 Task: Set the reminder to 2 days before the due date.
Action: Mouse moved to (819, 120)
Screenshot: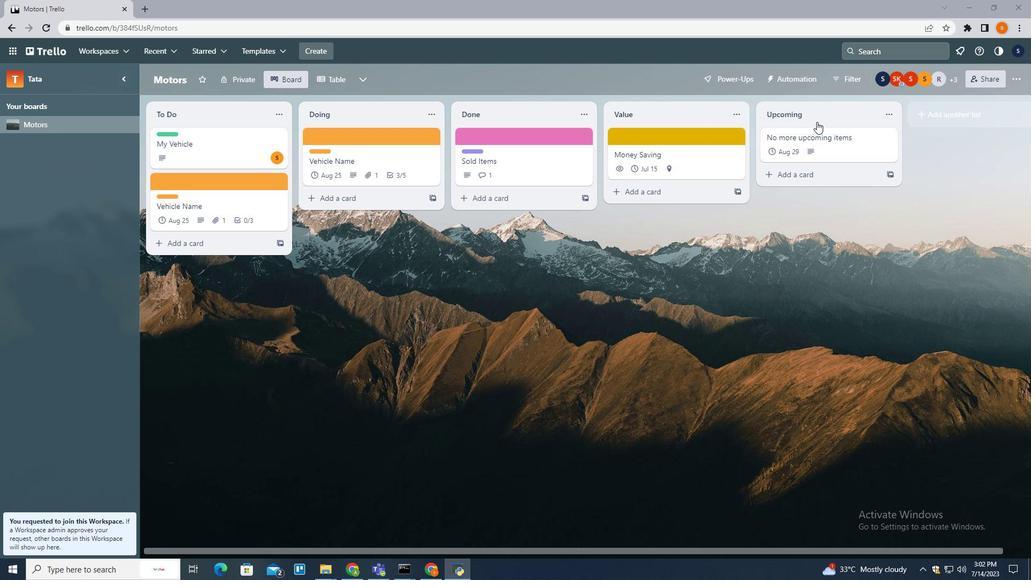 
Action: Mouse pressed left at (819, 120)
Screenshot: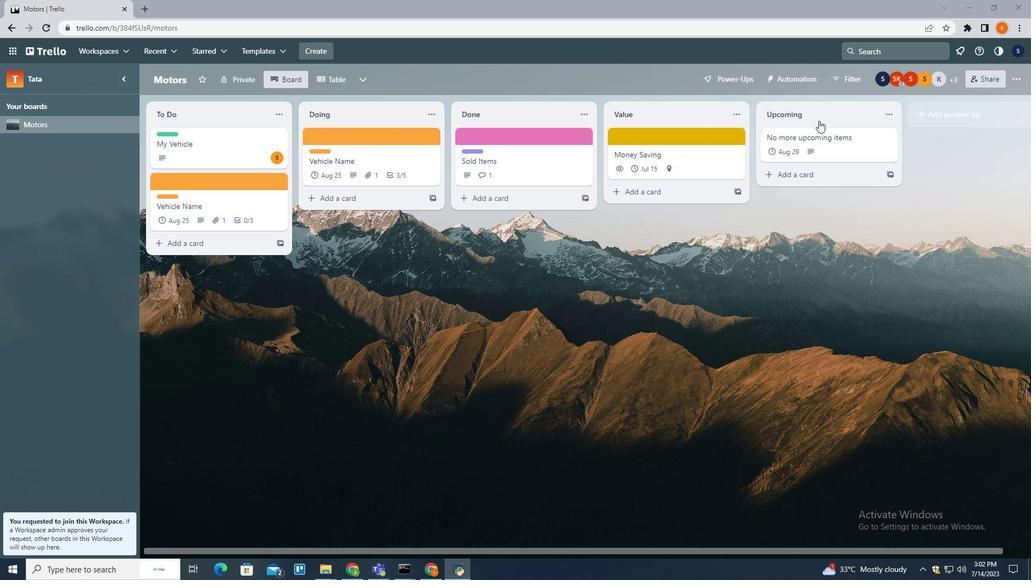 
Action: Mouse moved to (871, 137)
Screenshot: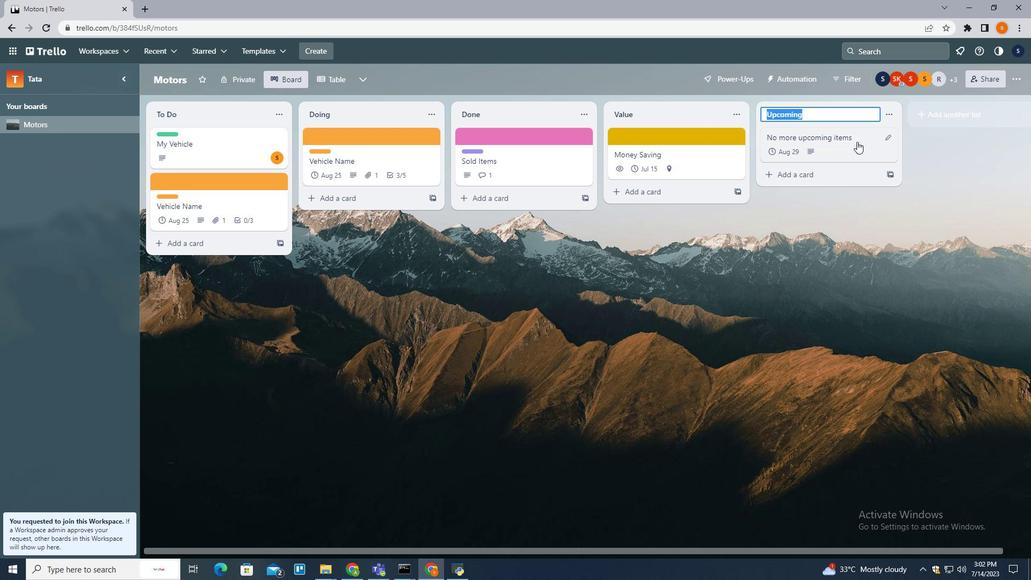 
Action: Mouse pressed left at (871, 137)
Screenshot: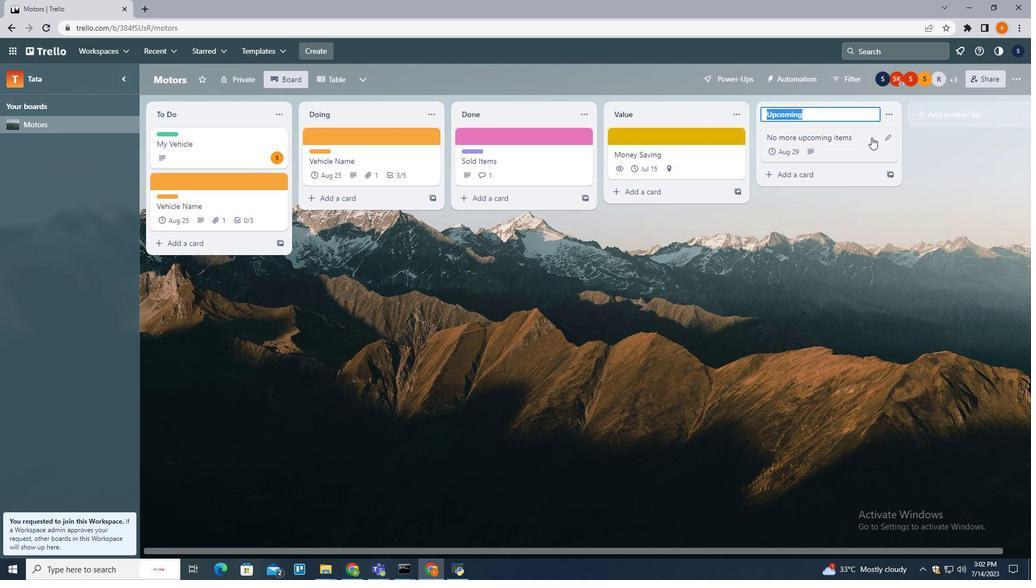 
Action: Mouse moved to (482, 139)
Screenshot: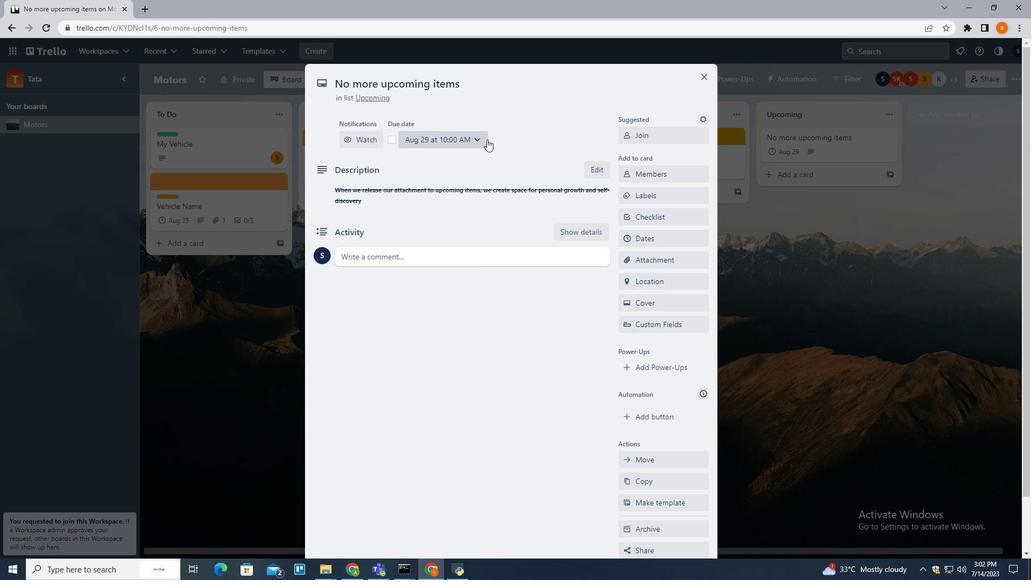 
Action: Mouse pressed left at (482, 139)
Screenshot: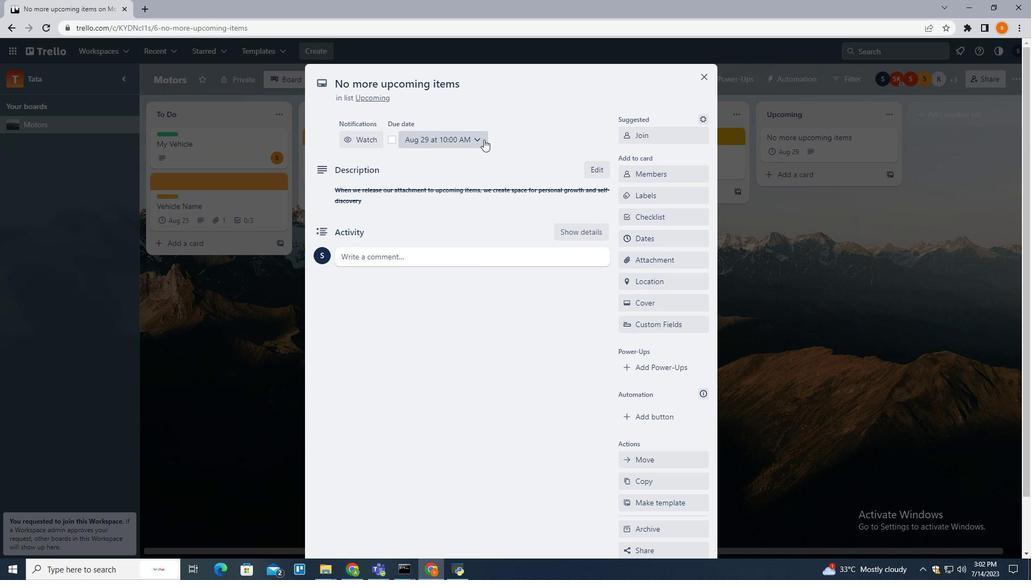 
Action: Mouse moved to (456, 428)
Screenshot: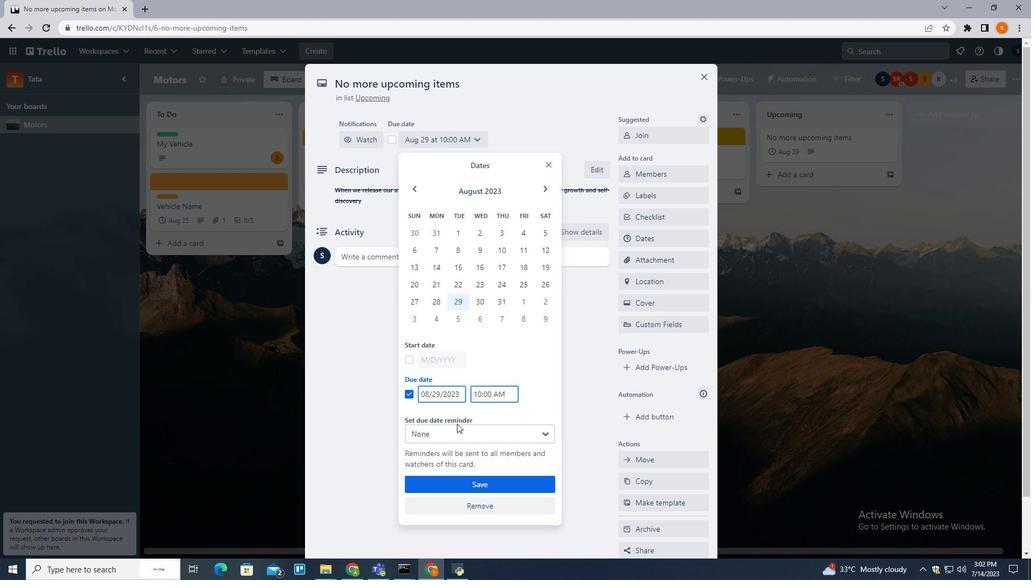 
Action: Mouse pressed left at (456, 428)
Screenshot: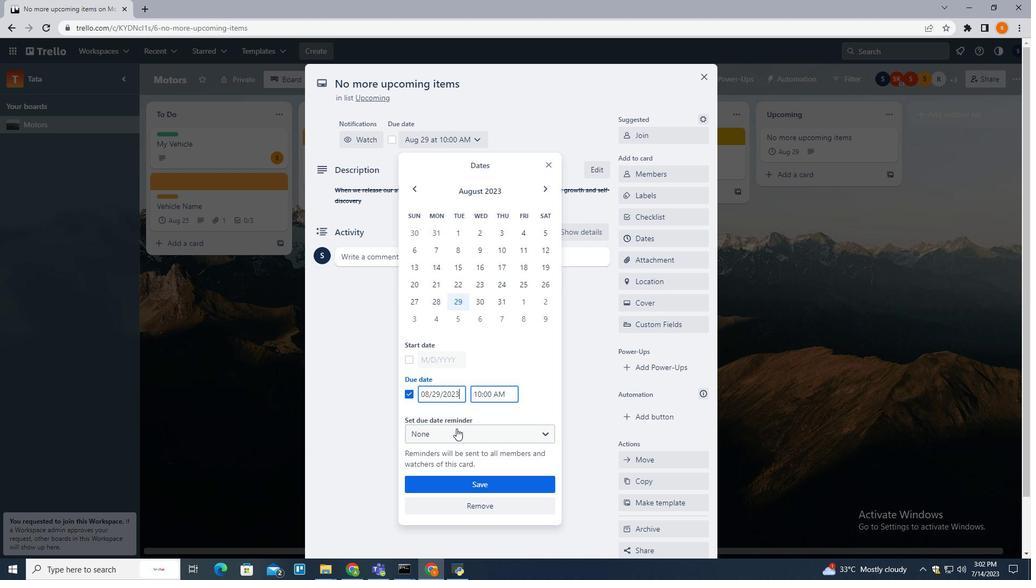 
Action: Mouse moved to (459, 485)
Screenshot: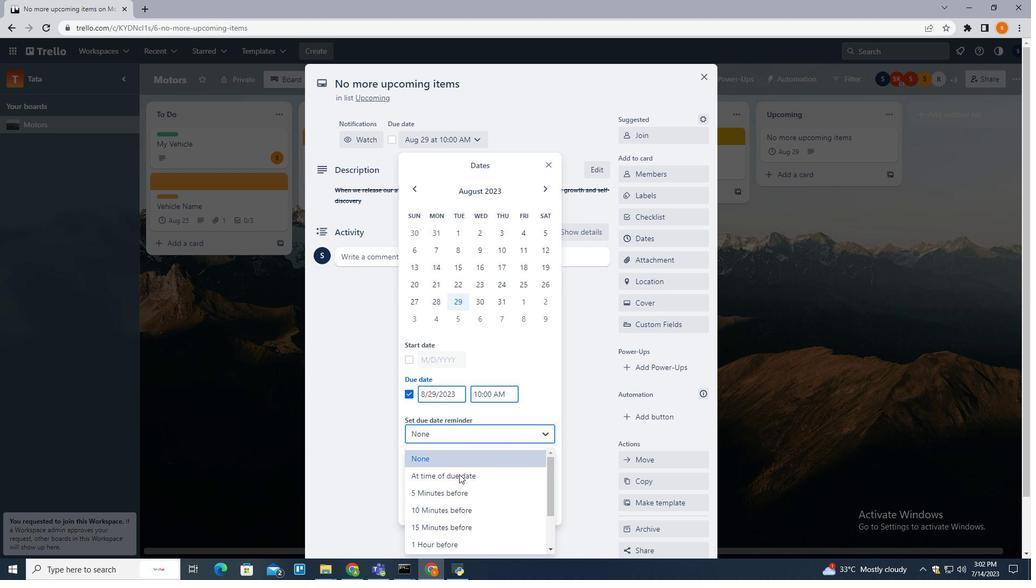 
Action: Mouse scrolled (459, 485) with delta (0, 0)
Screenshot: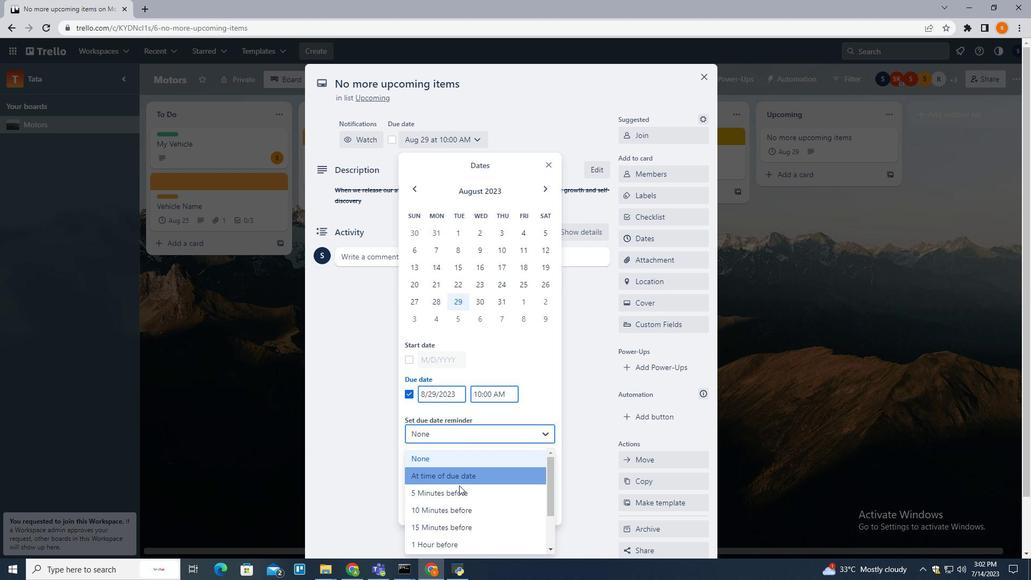 
Action: Mouse scrolled (459, 485) with delta (0, 0)
Screenshot: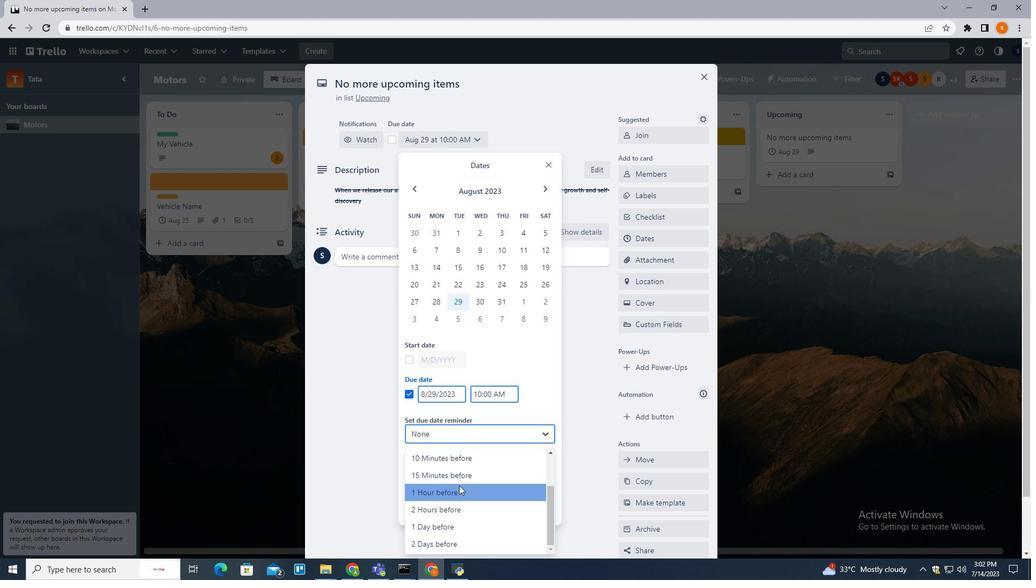
Action: Mouse moved to (458, 496)
Screenshot: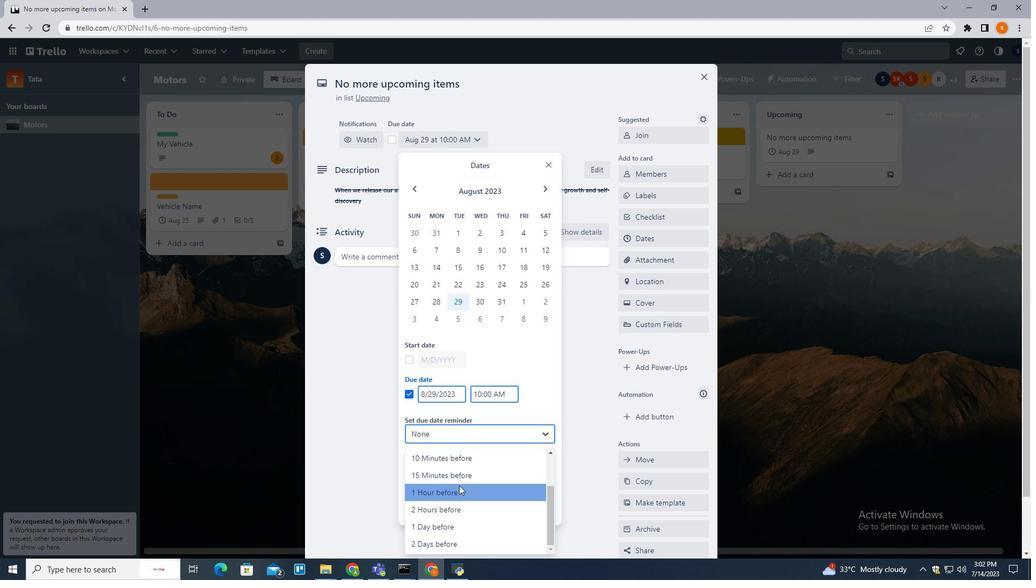 
Action: Mouse scrolled (458, 495) with delta (0, 0)
Screenshot: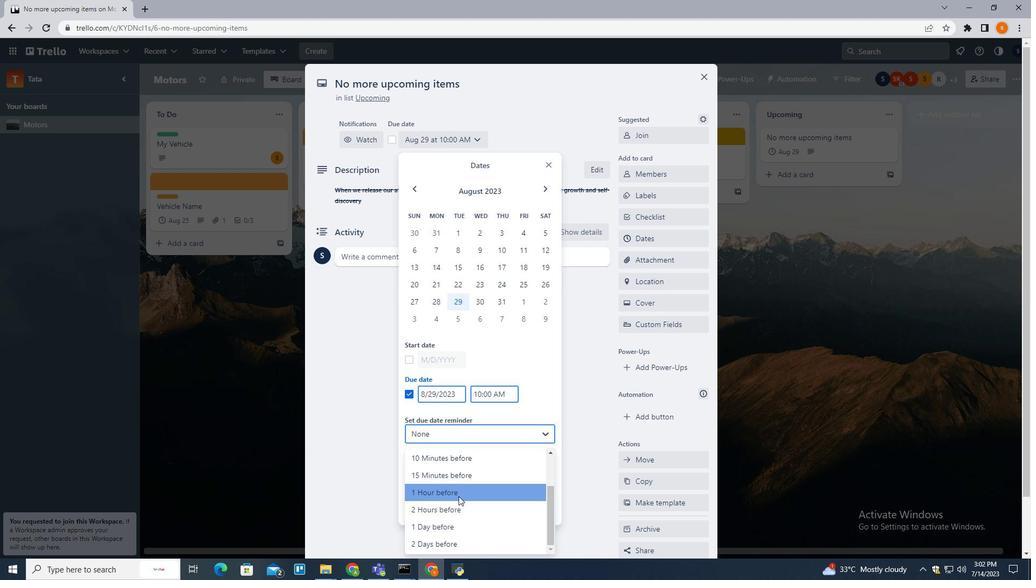 
Action: Mouse moved to (440, 543)
Screenshot: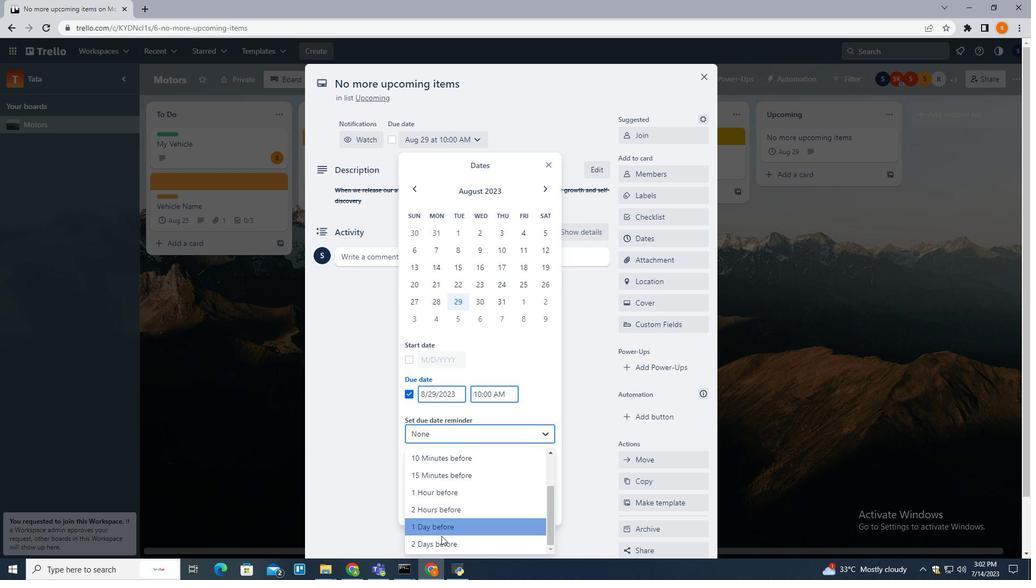 
Action: Mouse pressed left at (440, 543)
Screenshot: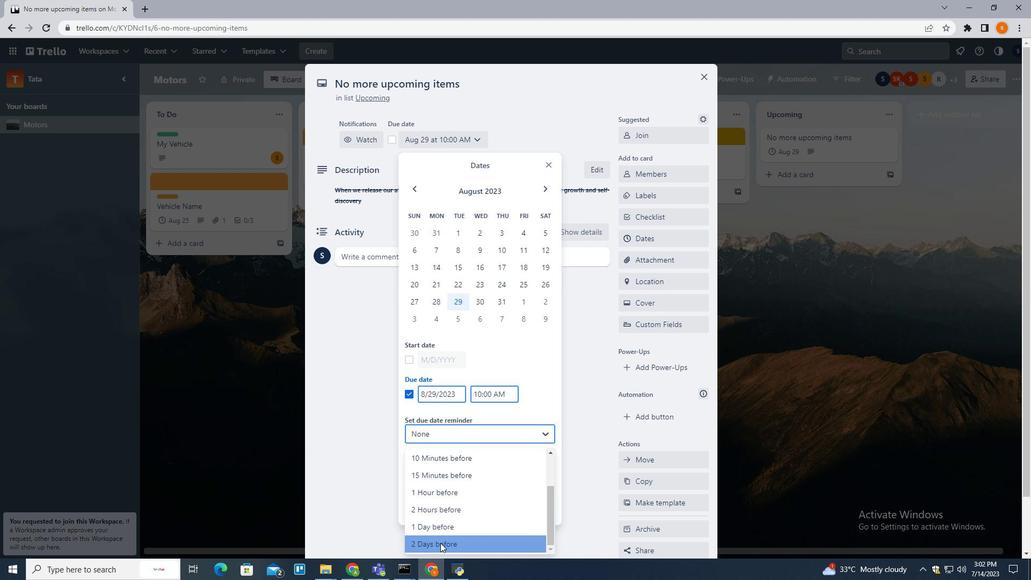 
Action: Mouse moved to (449, 480)
Screenshot: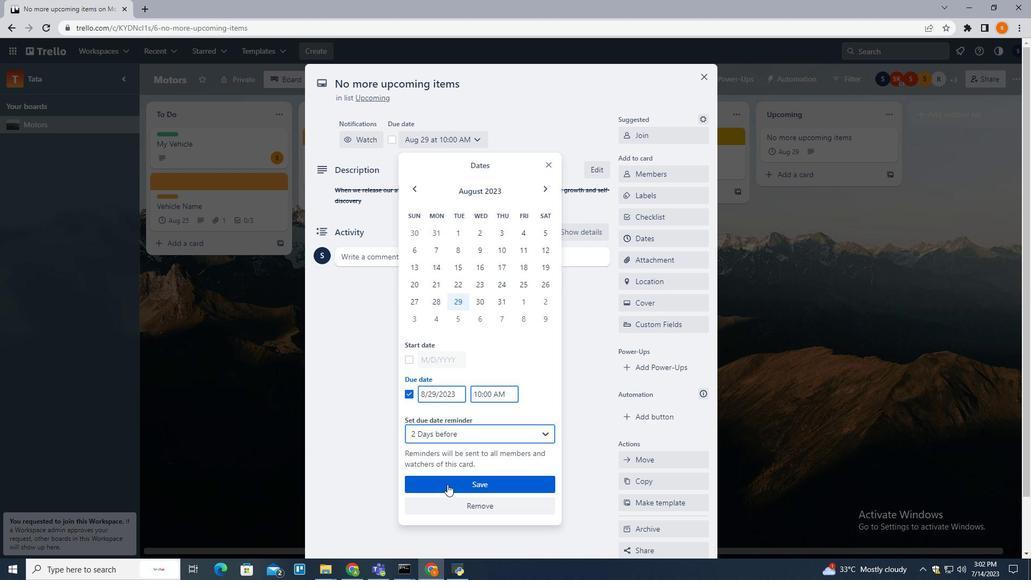 
Action: Mouse pressed left at (449, 480)
Screenshot: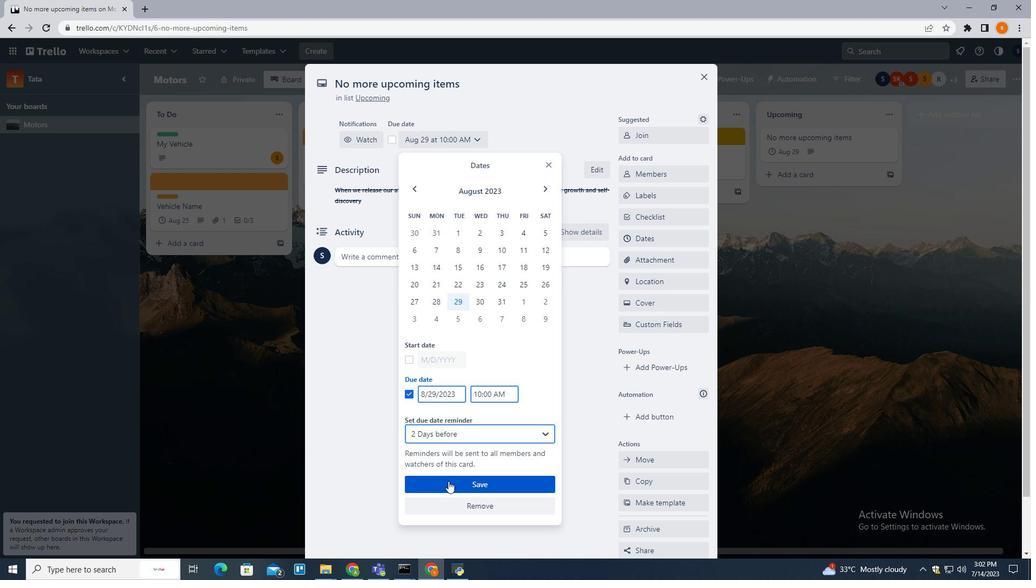 
Action: Mouse moved to (428, 398)
Screenshot: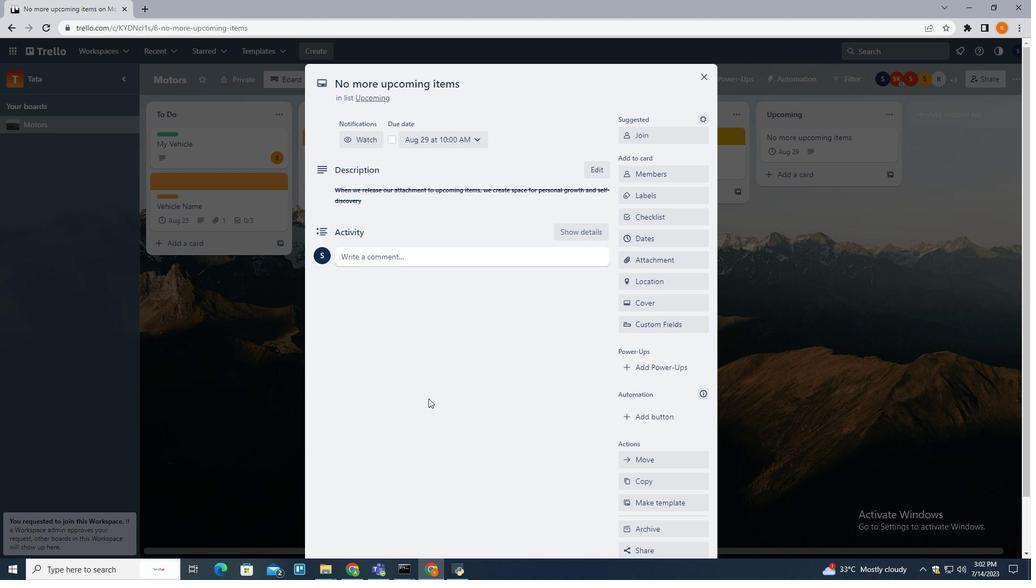 
